 Task: Sort the products in the category "Champagne & Sparkling Wine" by unit price (high first).
Action: Mouse moved to (865, 298)
Screenshot: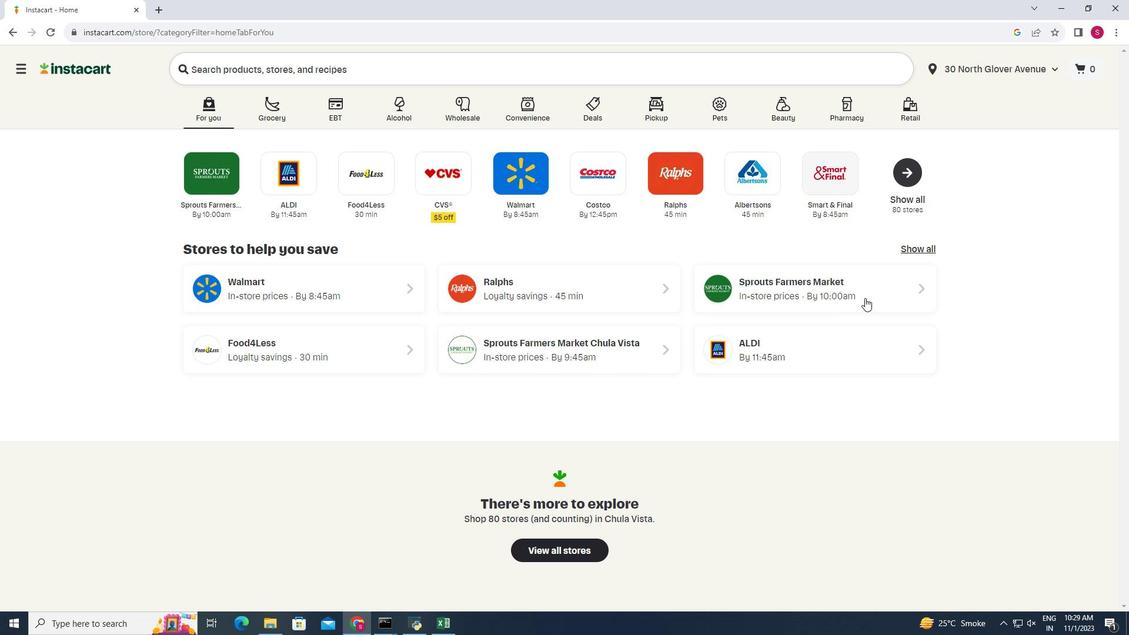 
Action: Mouse pressed left at (865, 298)
Screenshot: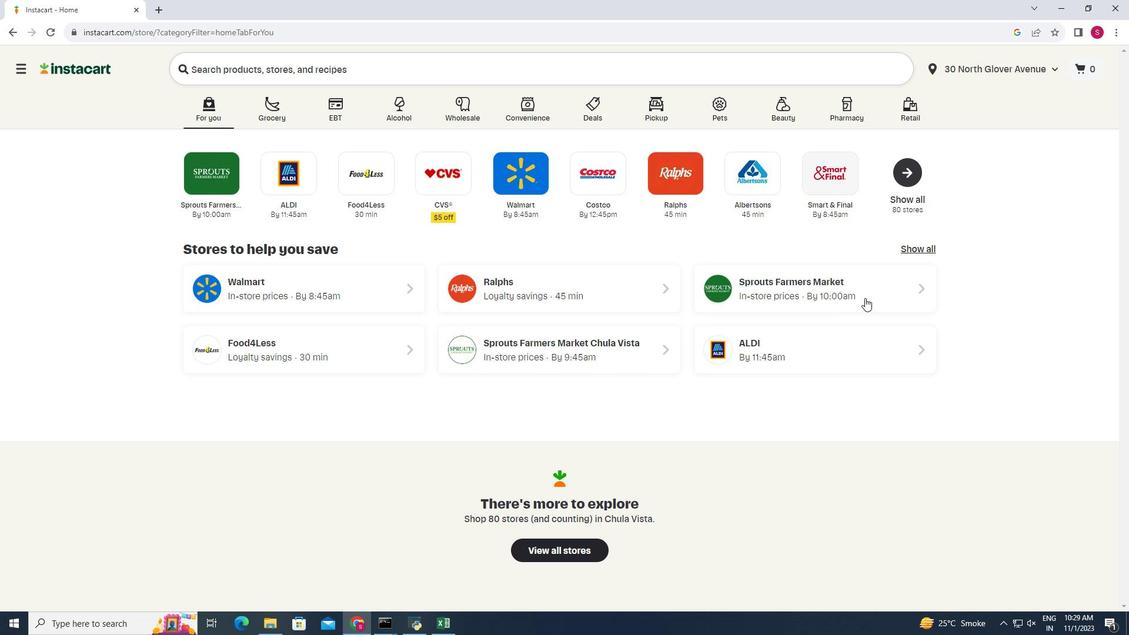 
Action: Mouse moved to (34, 594)
Screenshot: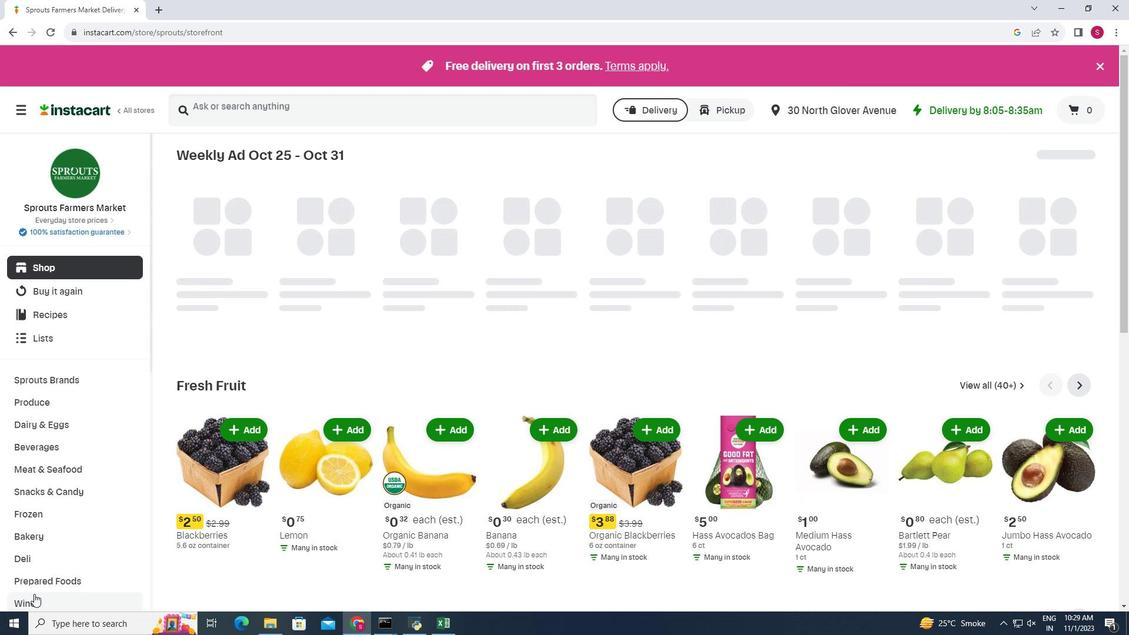 
Action: Mouse pressed left at (34, 594)
Screenshot: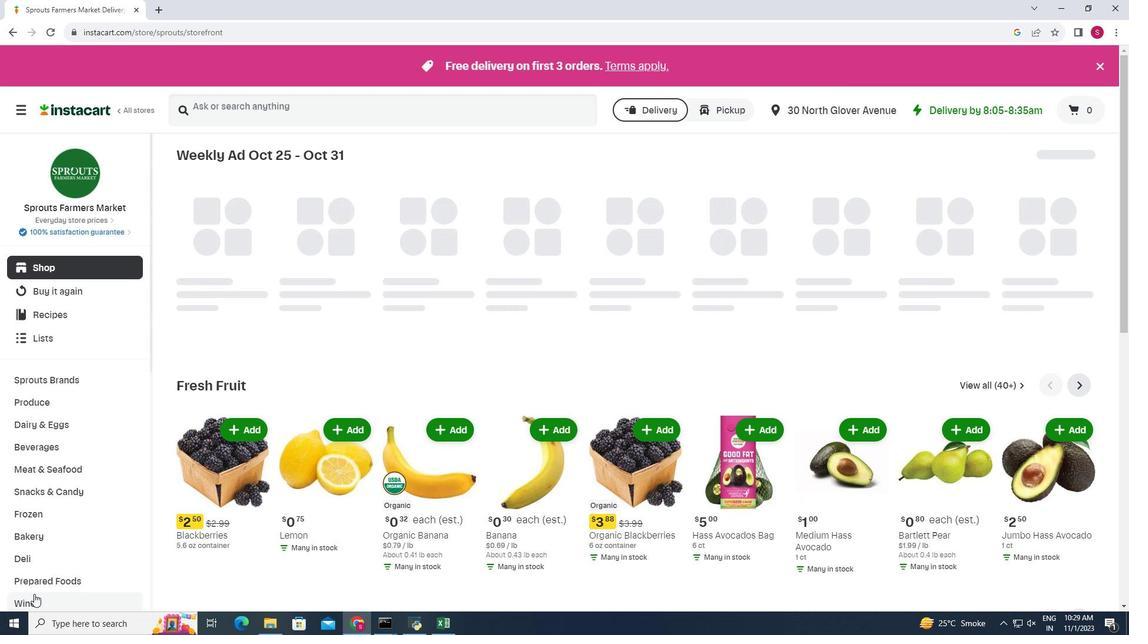 
Action: Mouse moved to (381, 192)
Screenshot: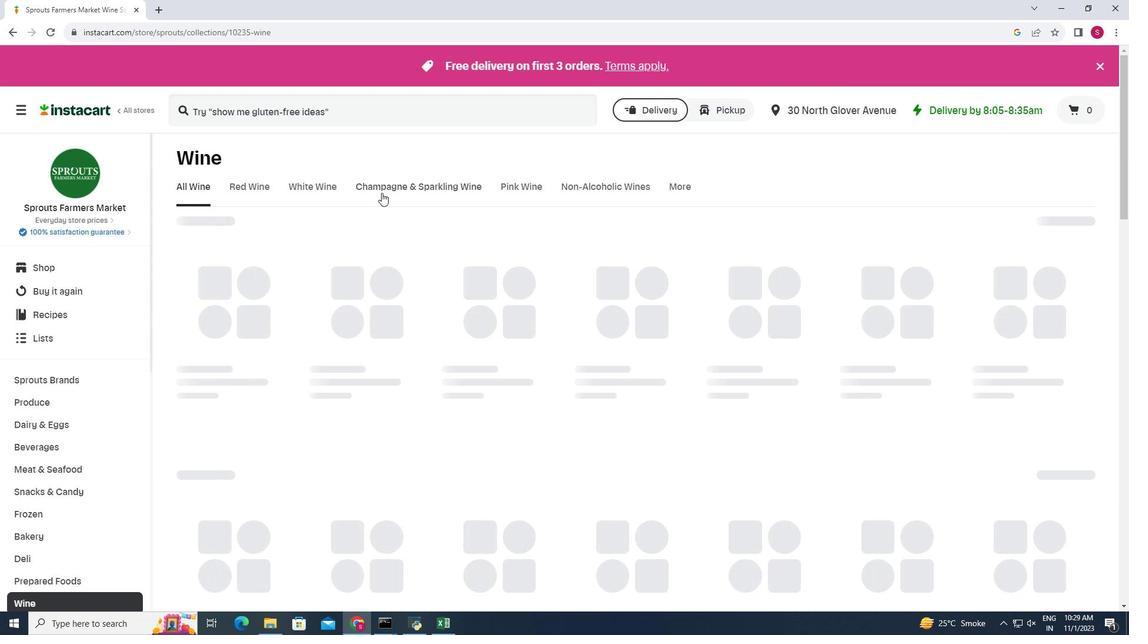 
Action: Mouse pressed left at (381, 192)
Screenshot: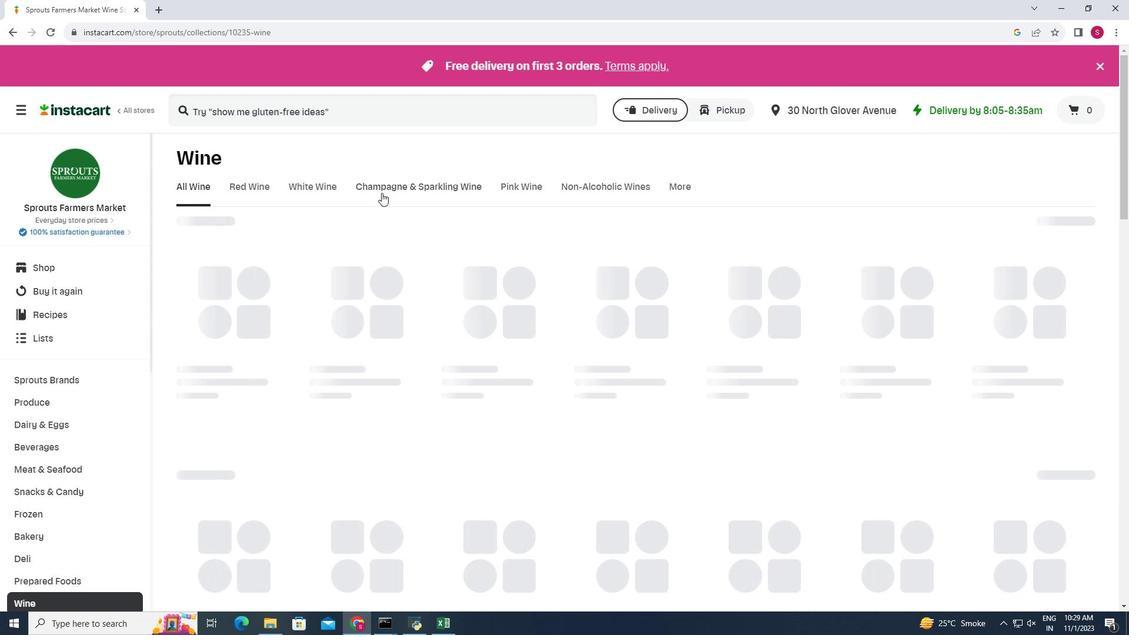 
Action: Mouse moved to (1075, 278)
Screenshot: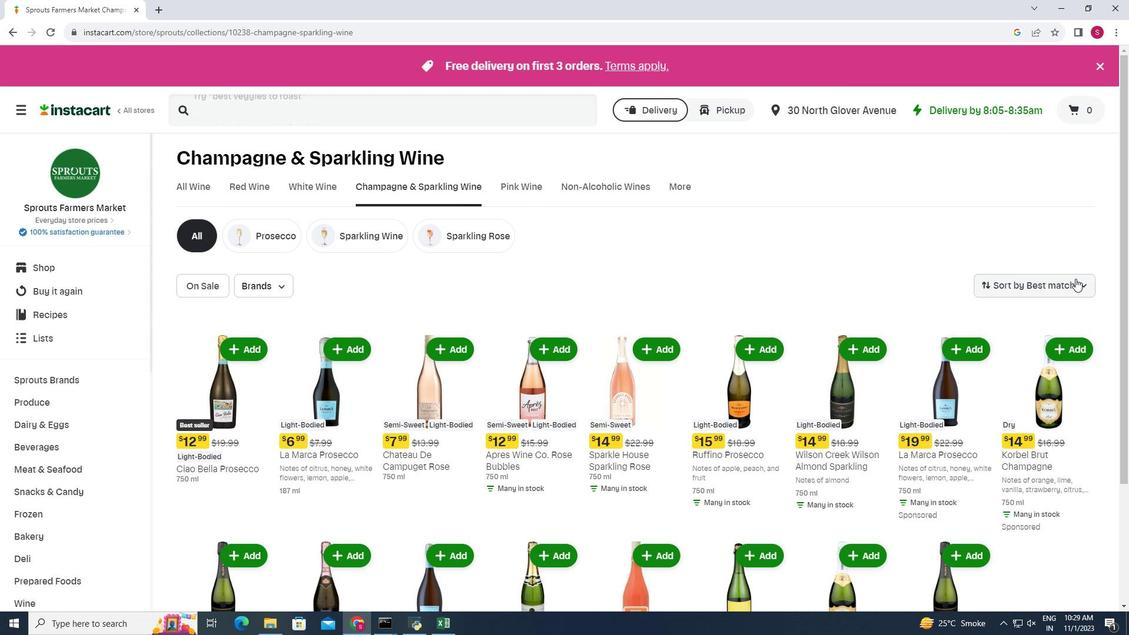 
Action: Mouse pressed left at (1075, 278)
Screenshot: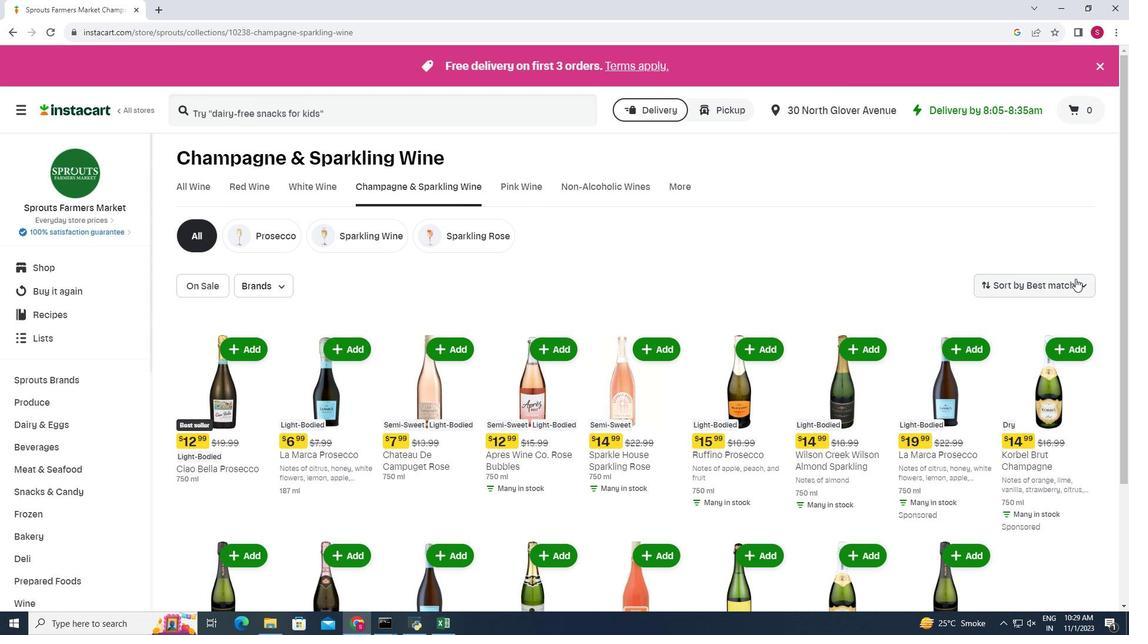 
Action: Mouse moved to (1051, 421)
Screenshot: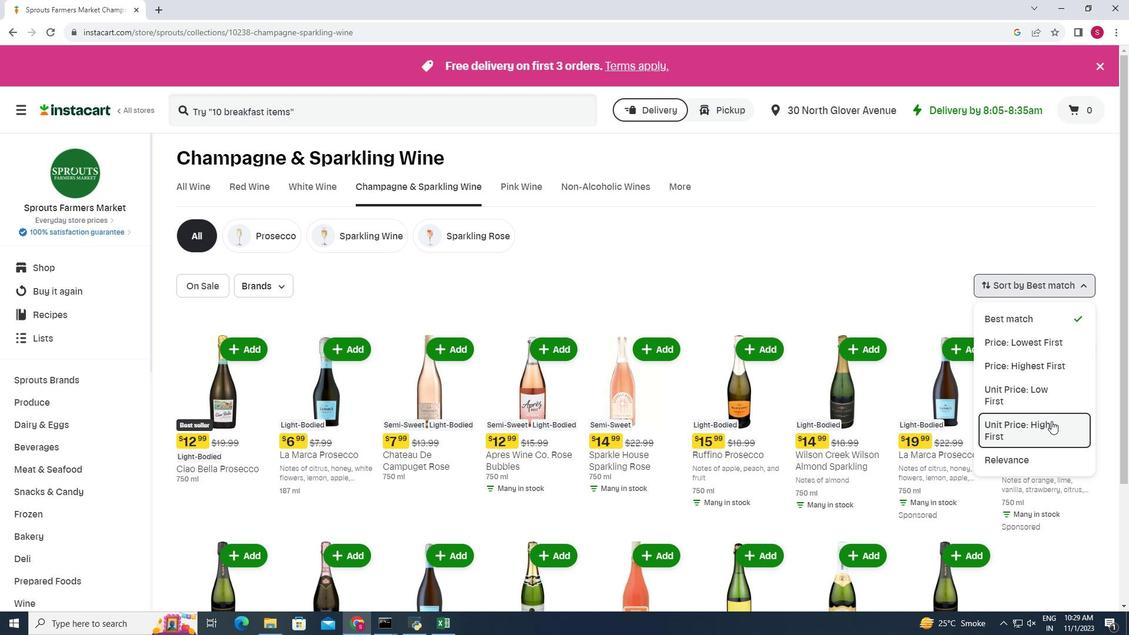 
Action: Mouse pressed left at (1051, 421)
Screenshot: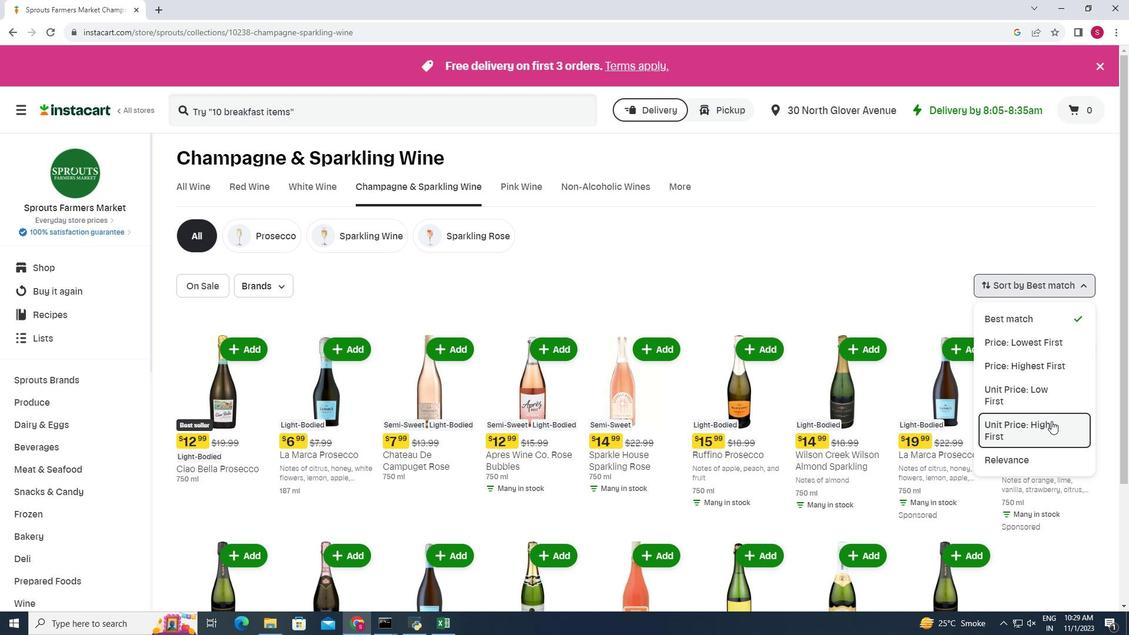 
Action: Mouse moved to (556, 266)
Screenshot: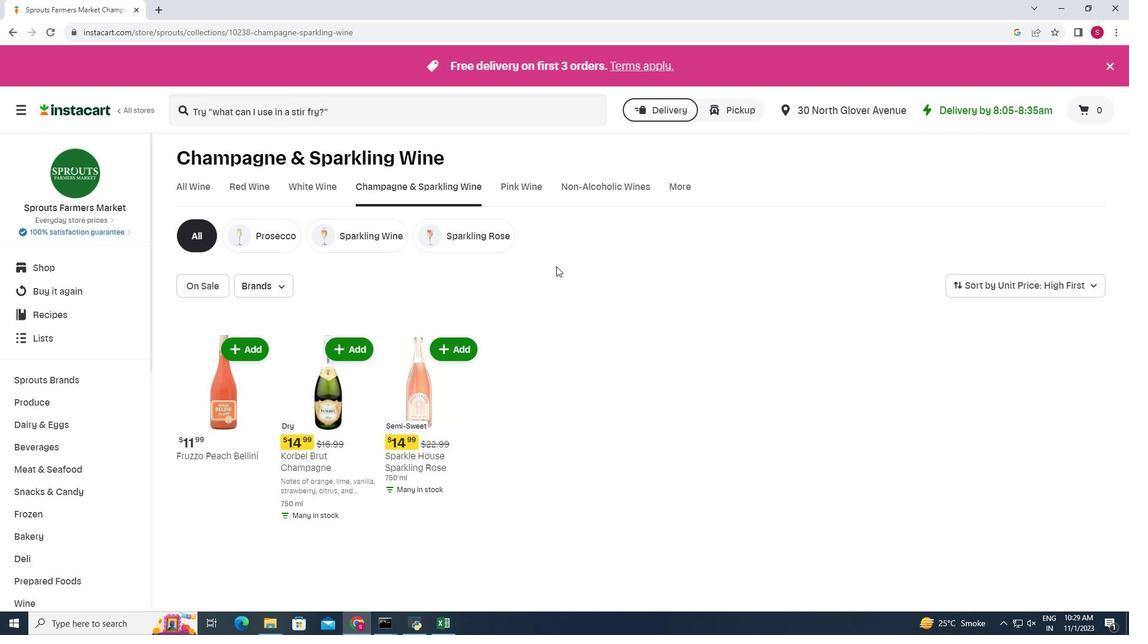 
Action: Mouse scrolled (556, 265) with delta (0, 0)
Screenshot: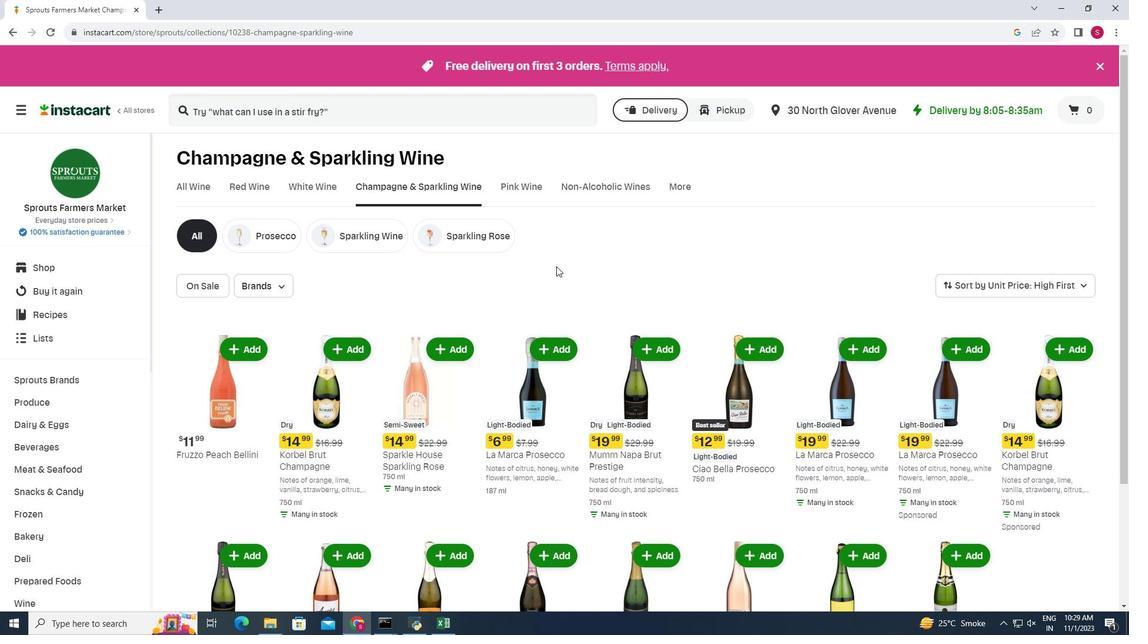 
Action: Mouse moved to (556, 267)
Screenshot: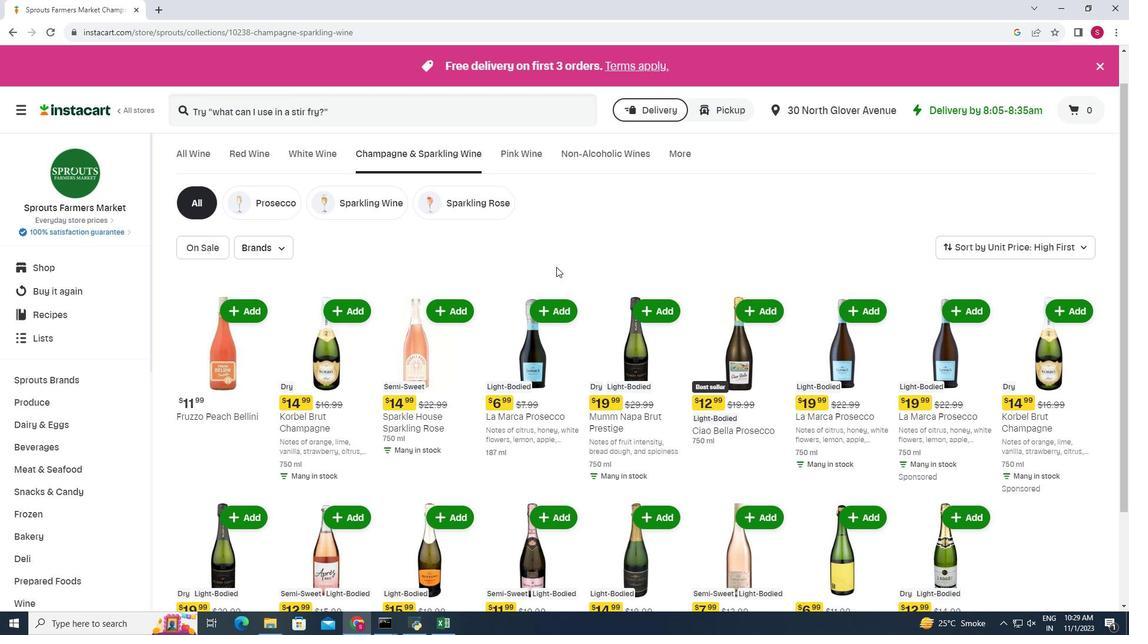 
Action: Mouse scrolled (556, 266) with delta (0, 0)
Screenshot: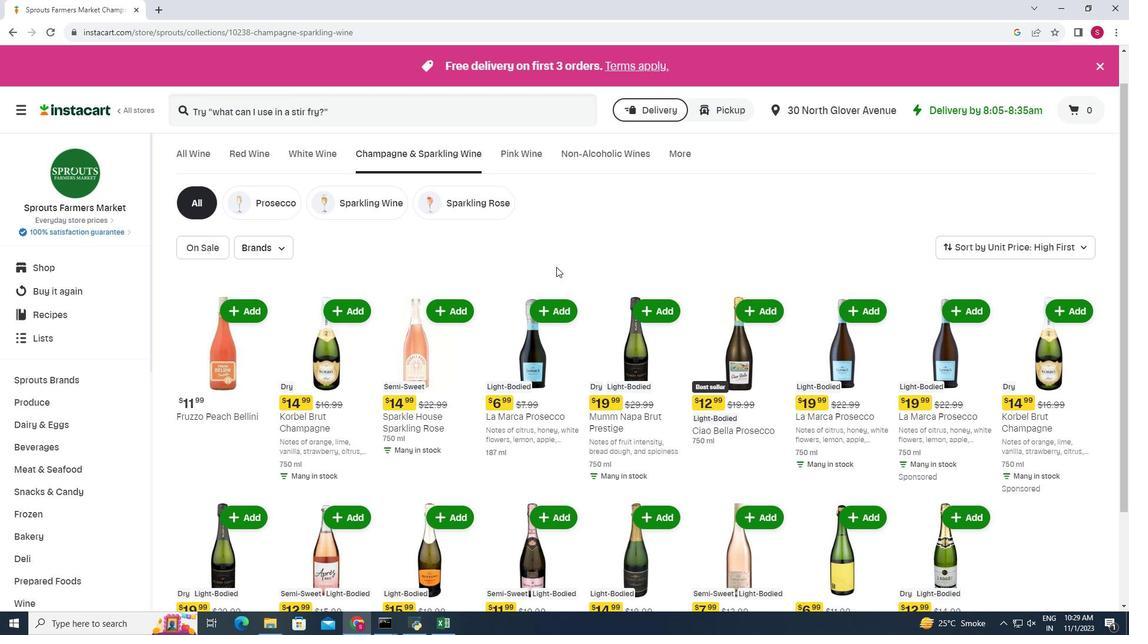 
Action: Mouse moved to (556, 267)
Screenshot: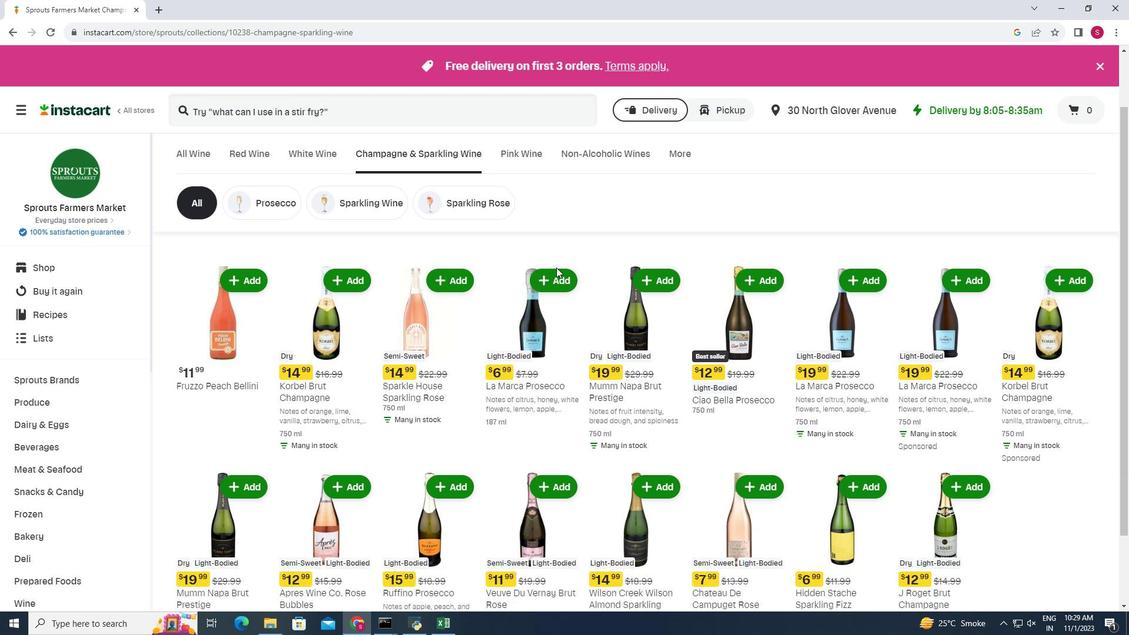 
Action: Mouse scrolled (556, 267) with delta (0, 0)
Screenshot: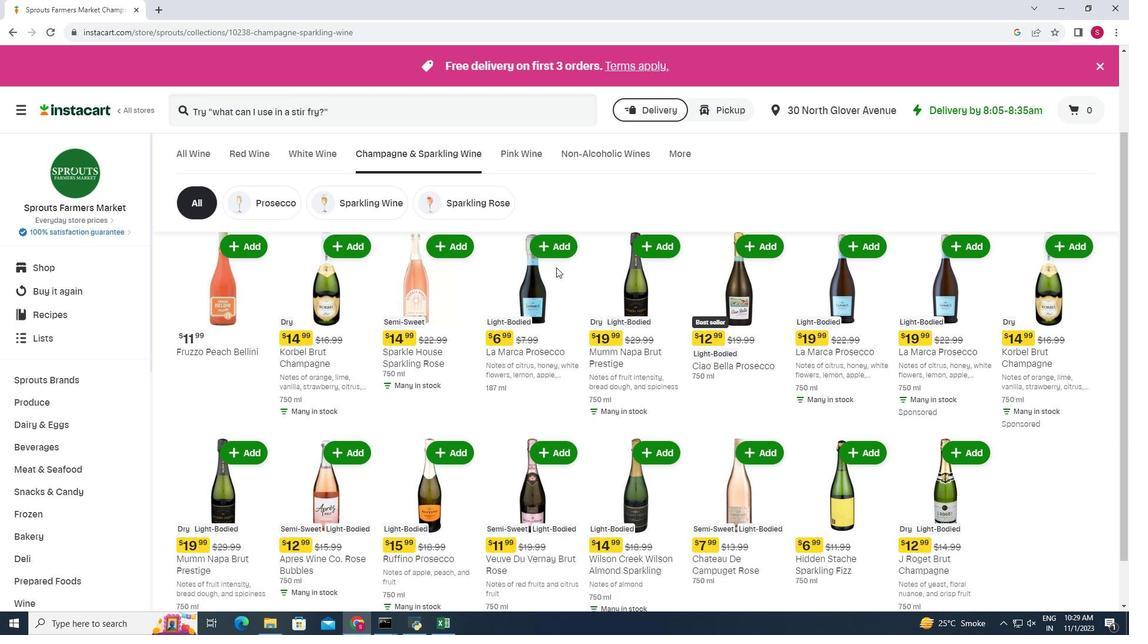 
Action: Mouse moved to (556, 267)
Screenshot: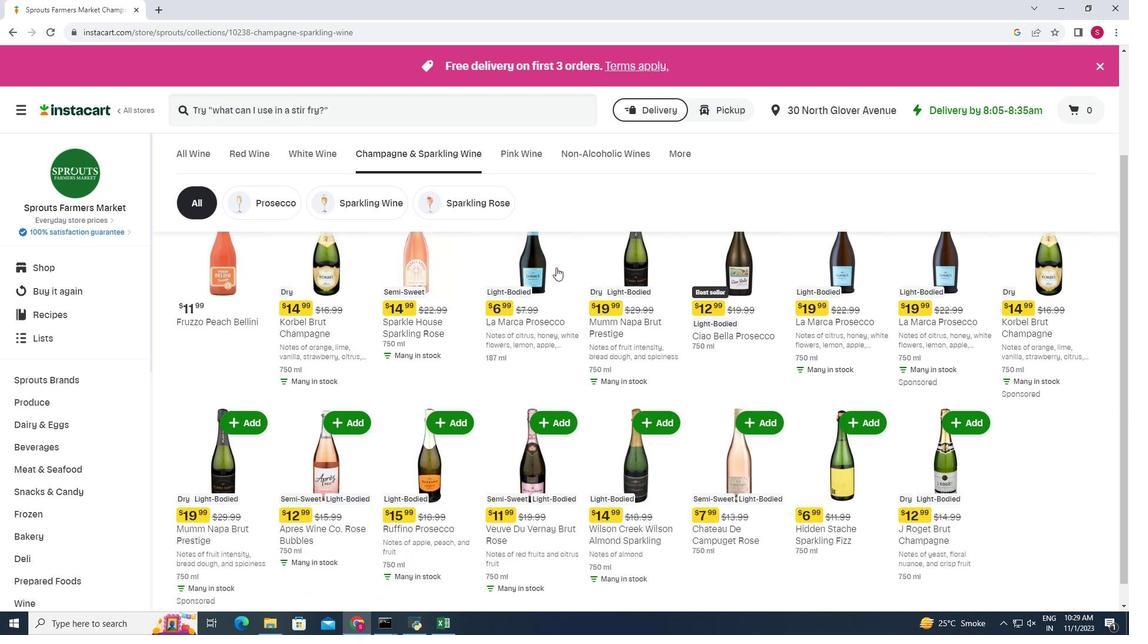 
Action: Mouse scrolled (556, 267) with delta (0, 0)
Screenshot: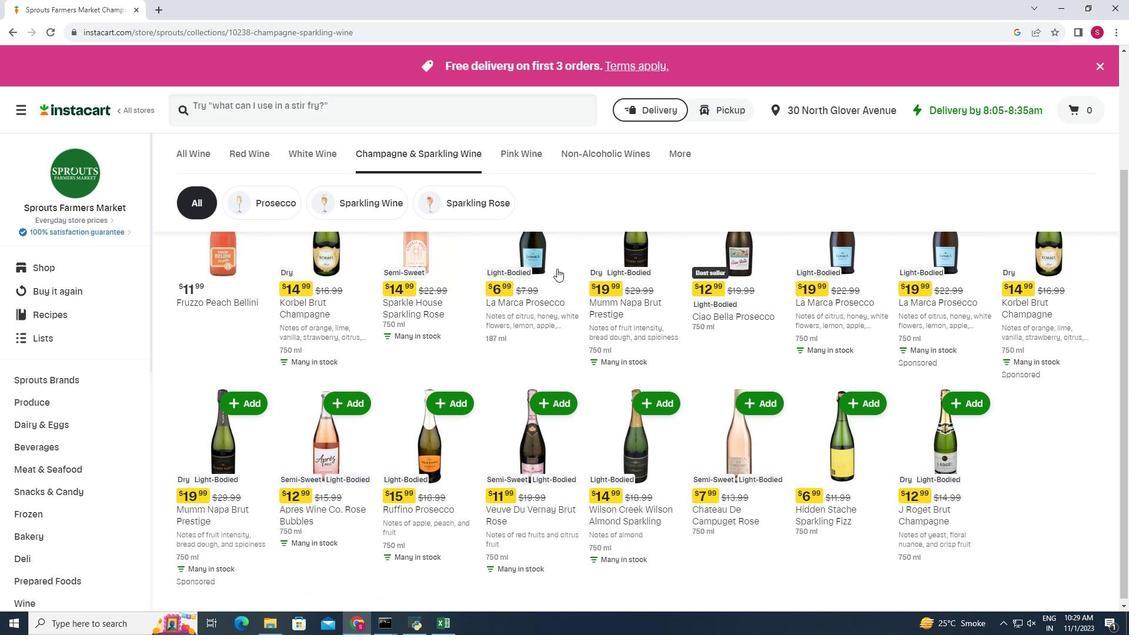 
Action: Mouse moved to (557, 268)
Screenshot: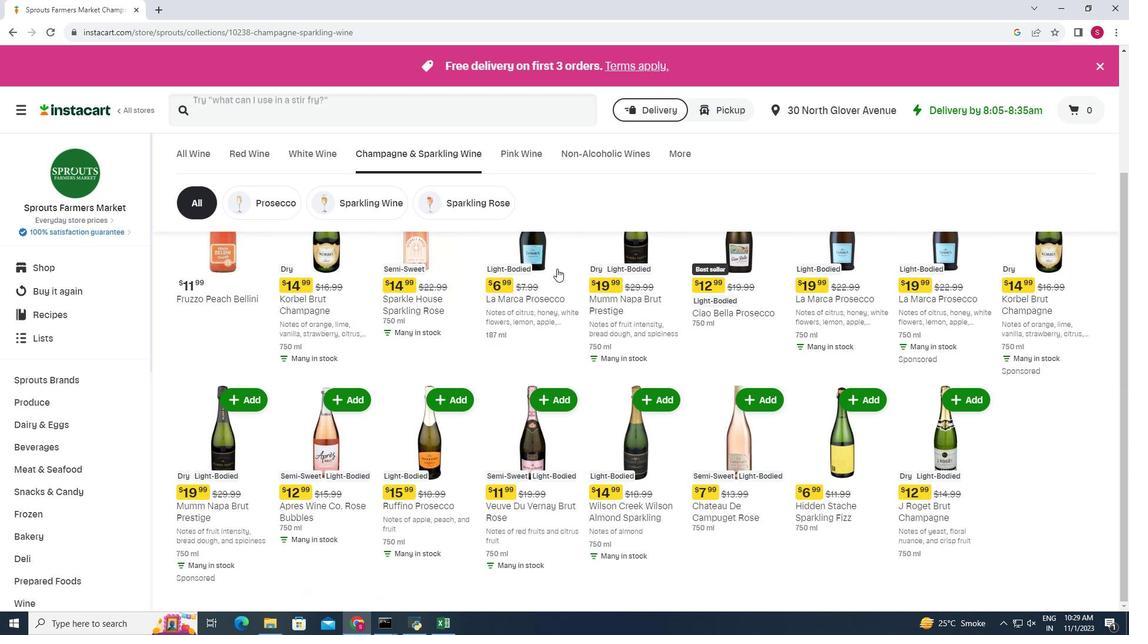 
Action: Mouse scrolled (557, 268) with delta (0, 0)
Screenshot: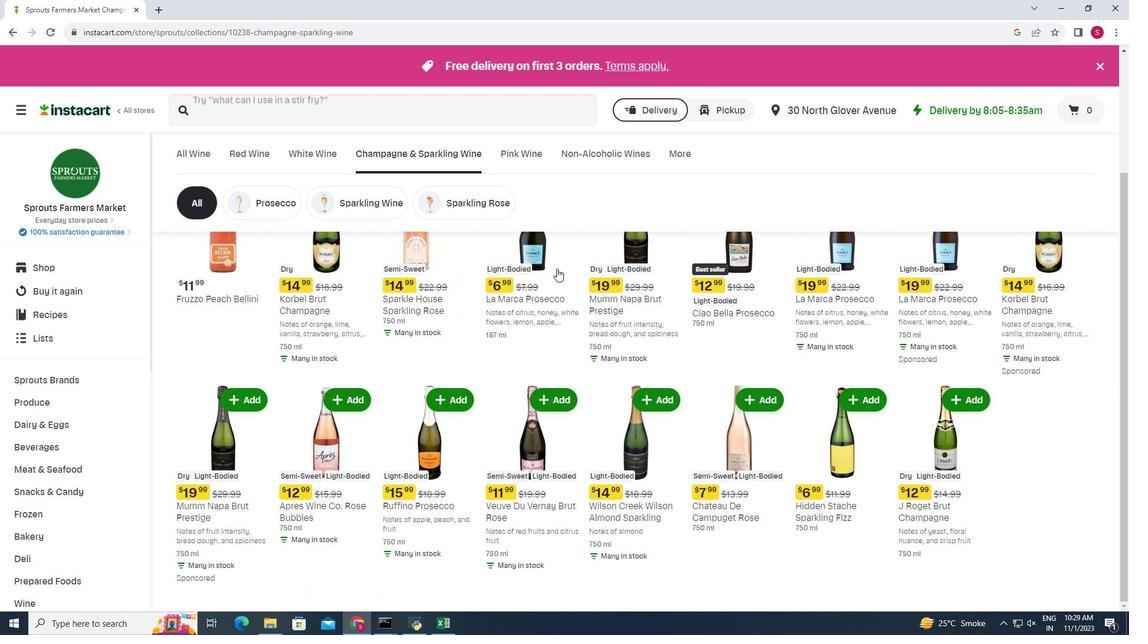 
Action: Mouse moved to (558, 268)
Screenshot: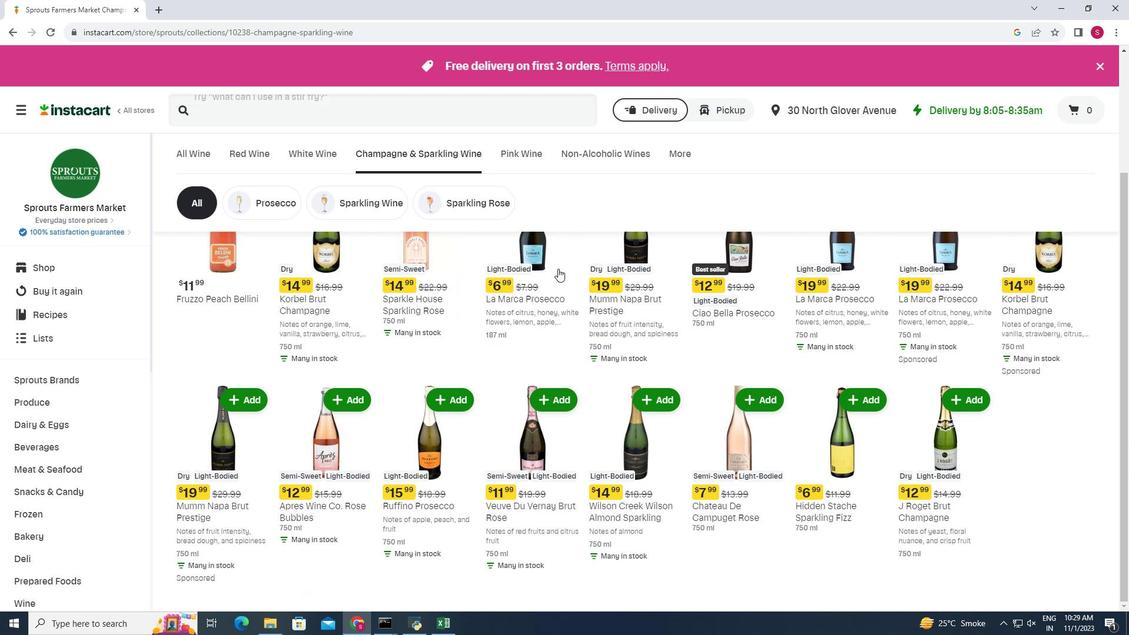 
Action: Mouse scrolled (558, 268) with delta (0, 0)
Screenshot: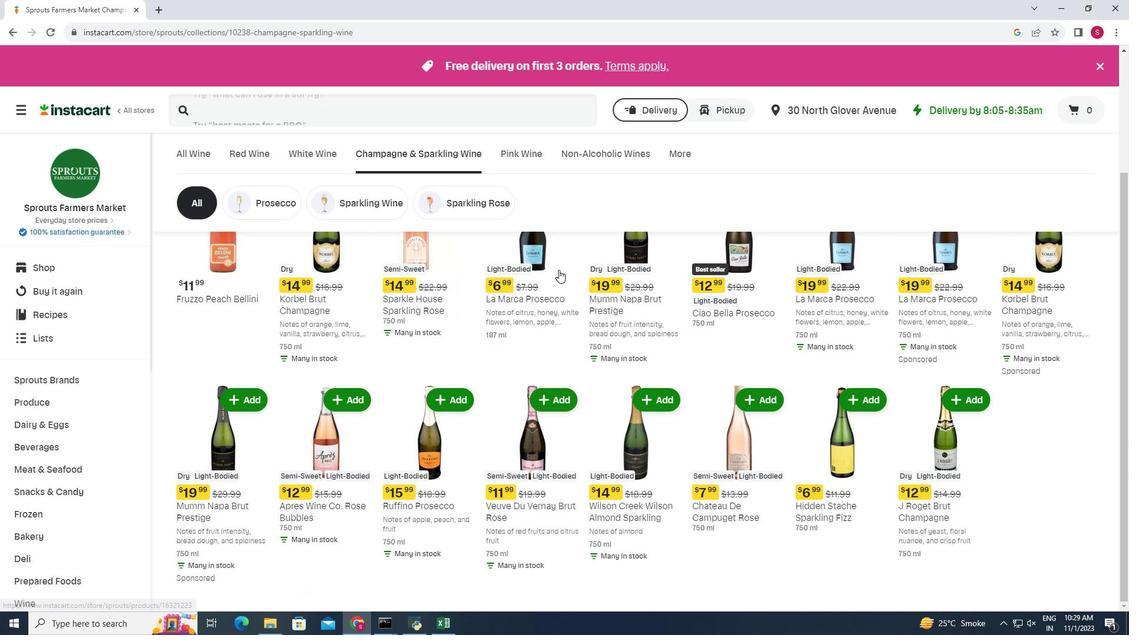 
Action: Mouse moved to (559, 270)
Screenshot: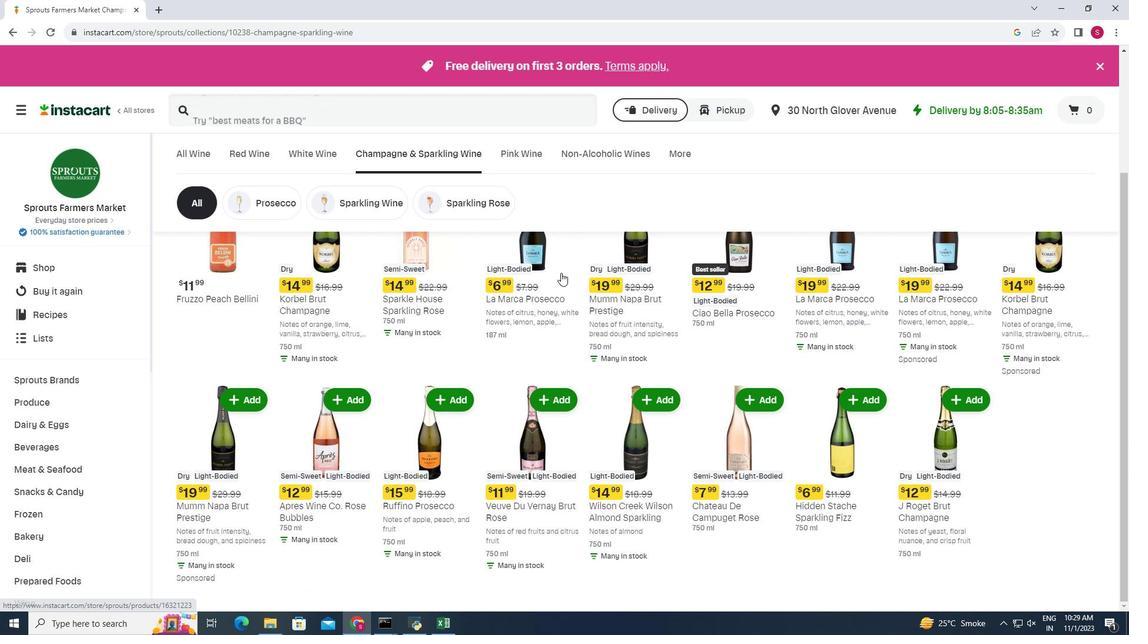
Action: Mouse scrolled (559, 269) with delta (0, 0)
Screenshot: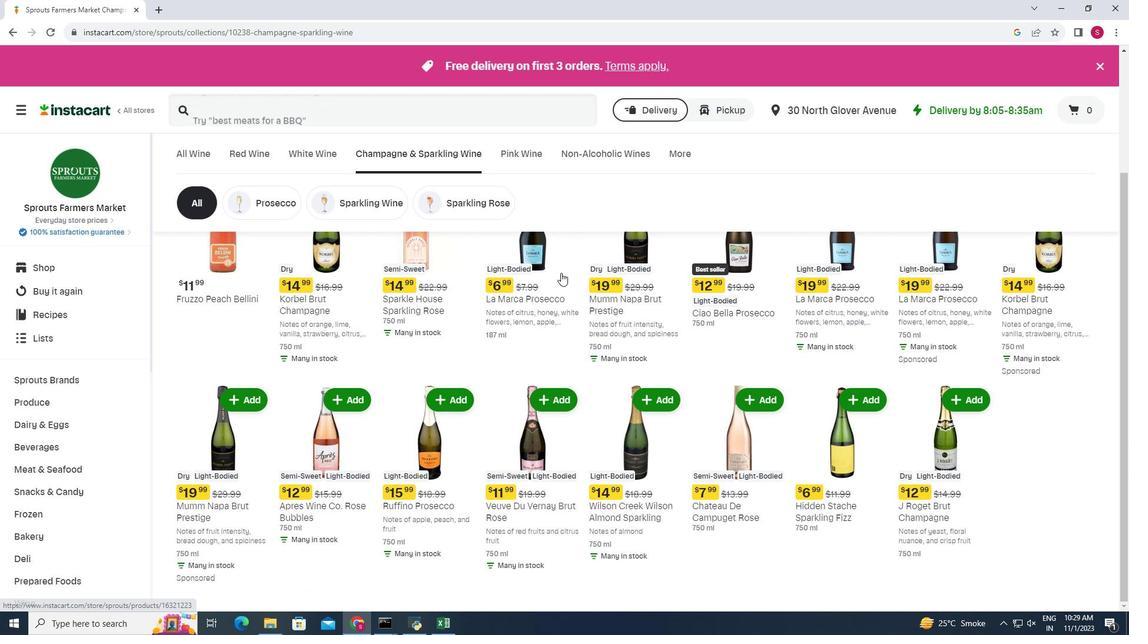 
Action: Mouse moved to (560, 275)
Screenshot: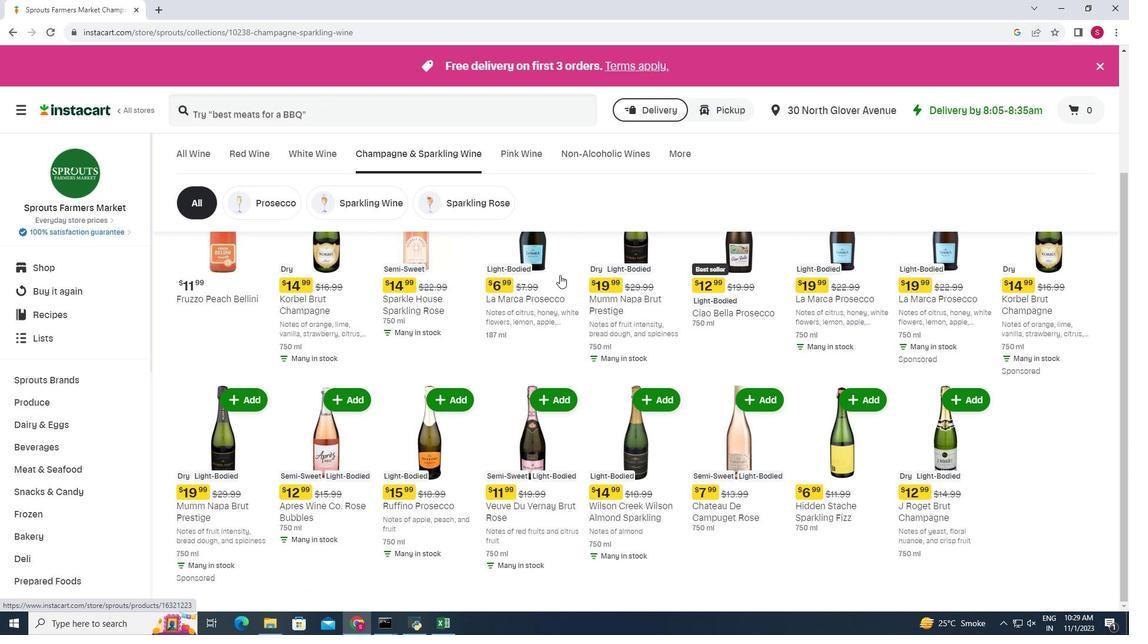 
